 Task: Set a reminder to renew your driver's license on the 15th.
Action: Mouse moved to (55, 248)
Screenshot: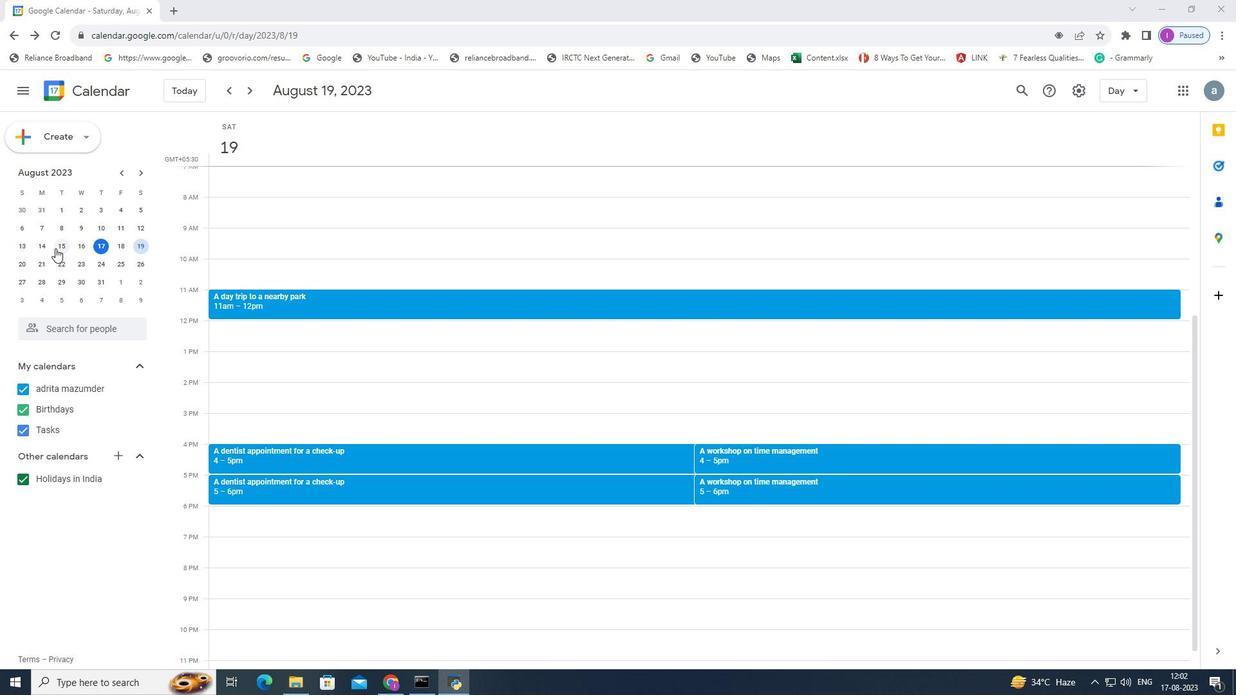 
Action: Mouse pressed left at (55, 248)
Screenshot: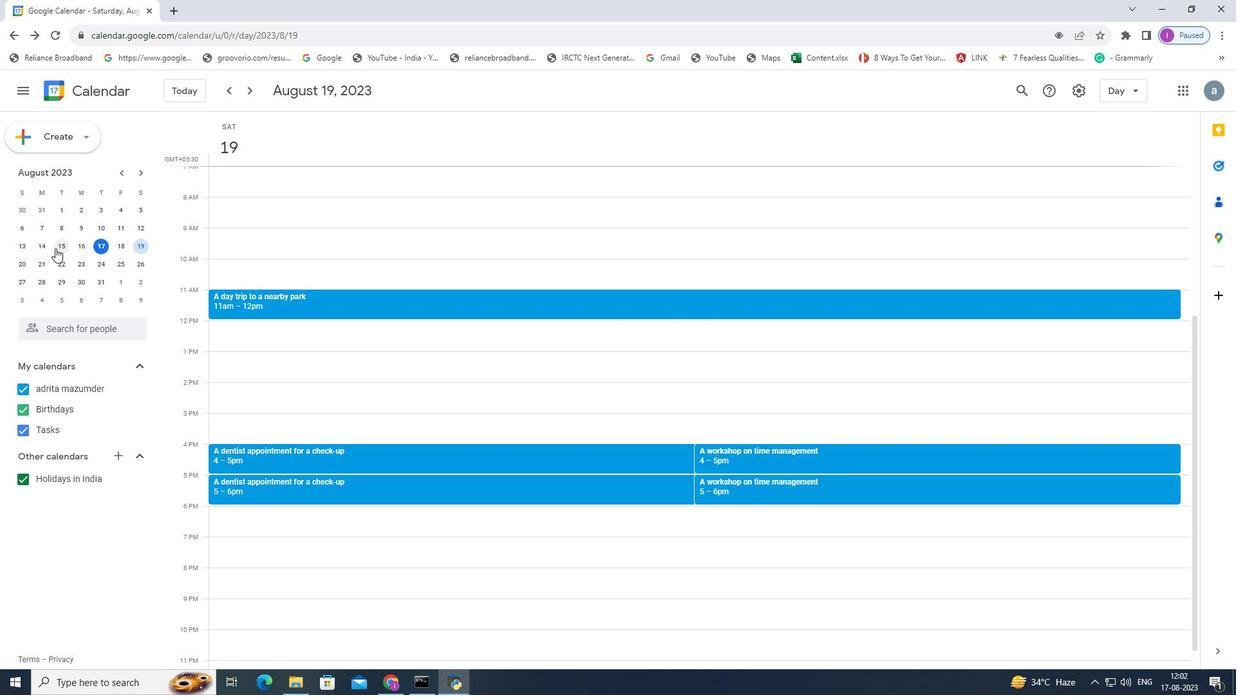 
Action: Mouse moved to (225, 307)
Screenshot: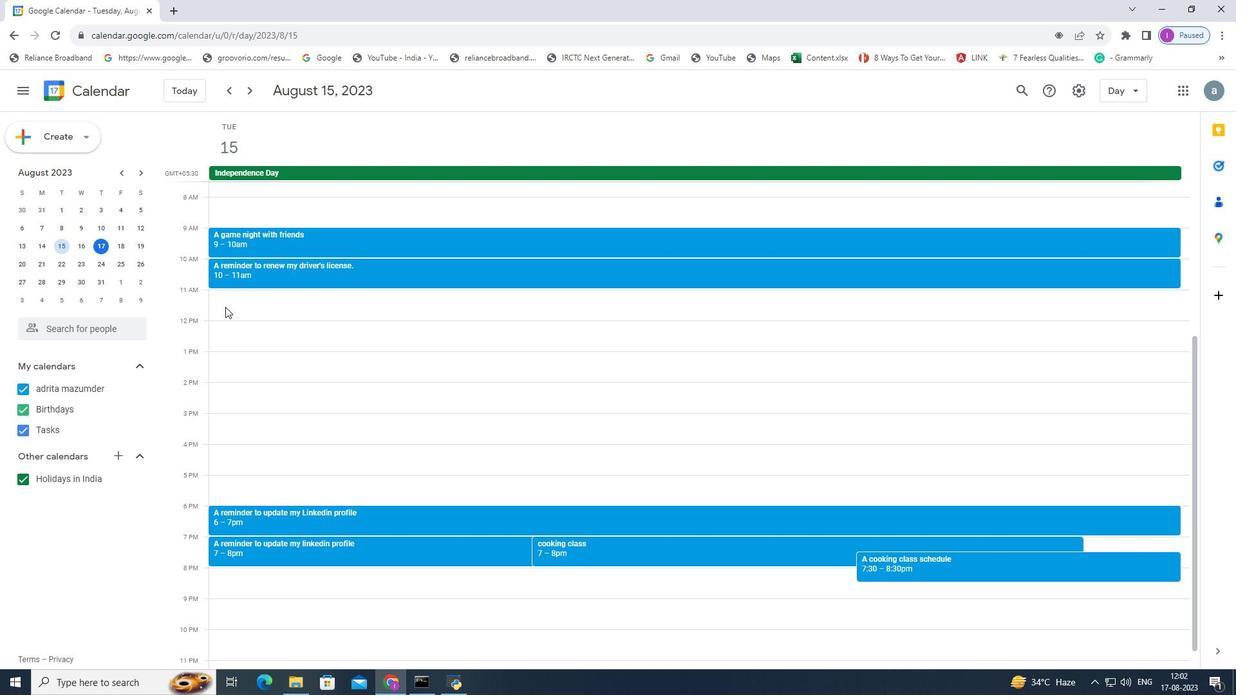 
Action: Mouse pressed left at (225, 307)
Screenshot: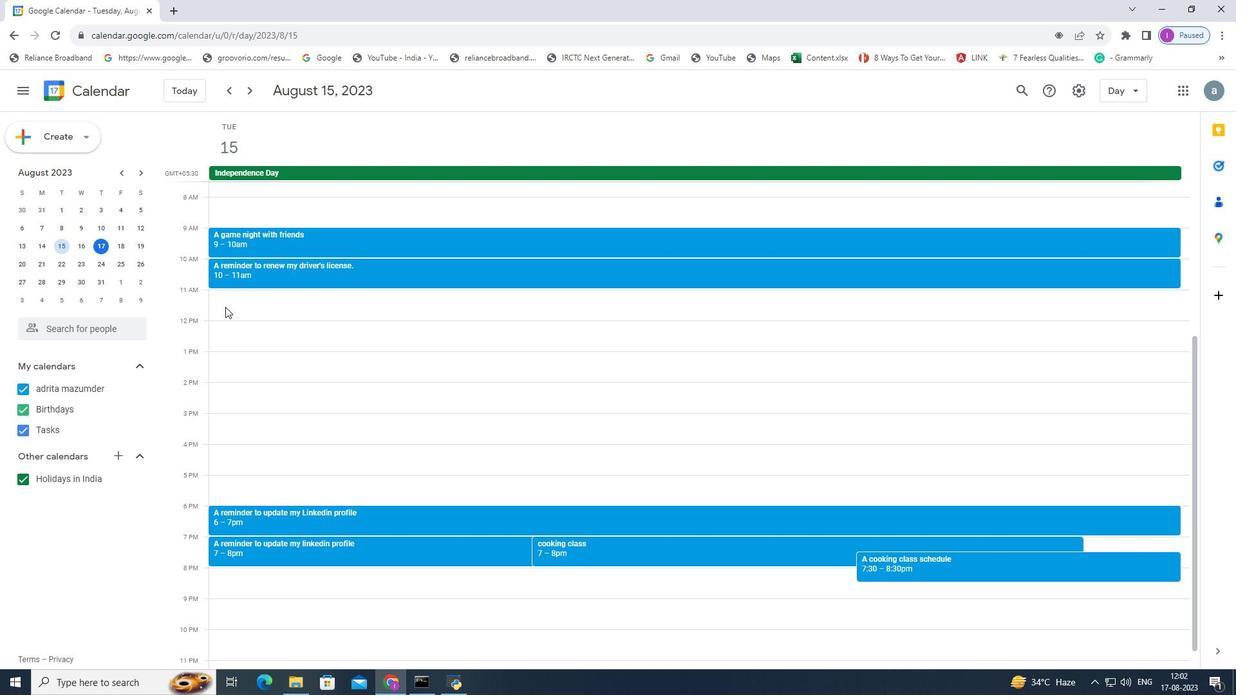 
Action: Mouse moved to (595, 253)
Screenshot: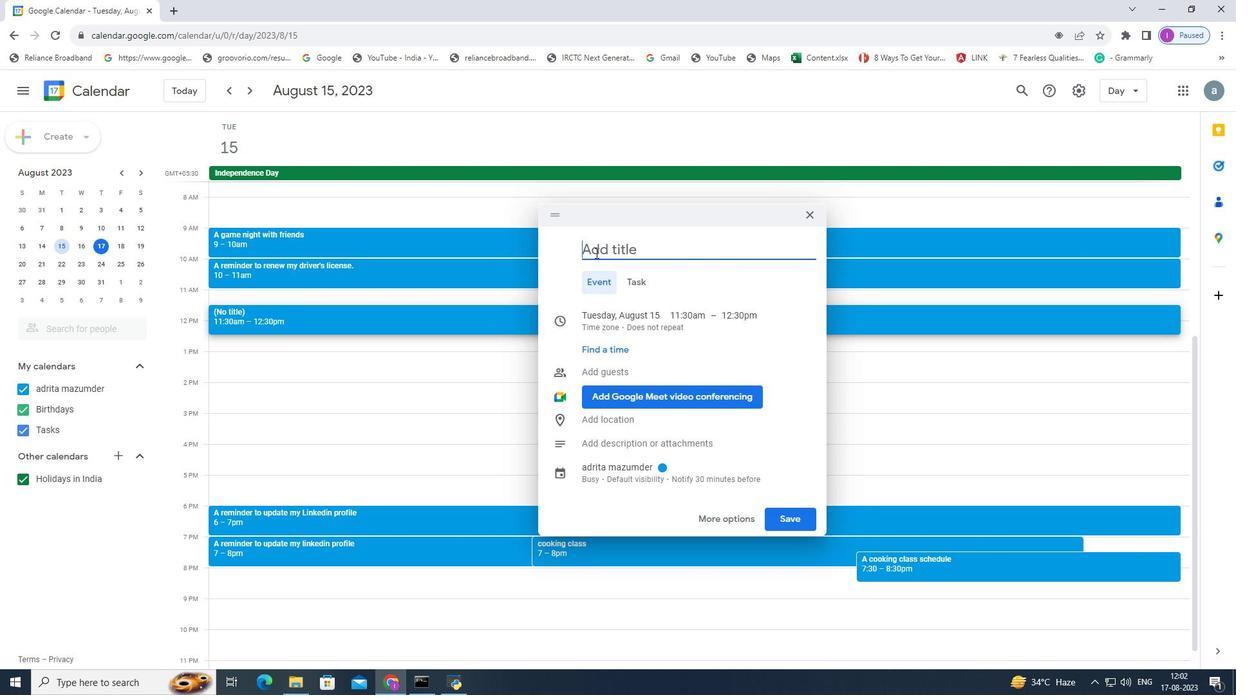 
Action: Key pressed <Key.shift>A<Key.space>reminder<Key.space>to<Key.space>renew<Key.space>your<Key.space><Key.backspace><Key.backspace><Key.backspace><Key.backspace><Key.backspace>my<Key.space>driver's<Key.space>license
Screenshot: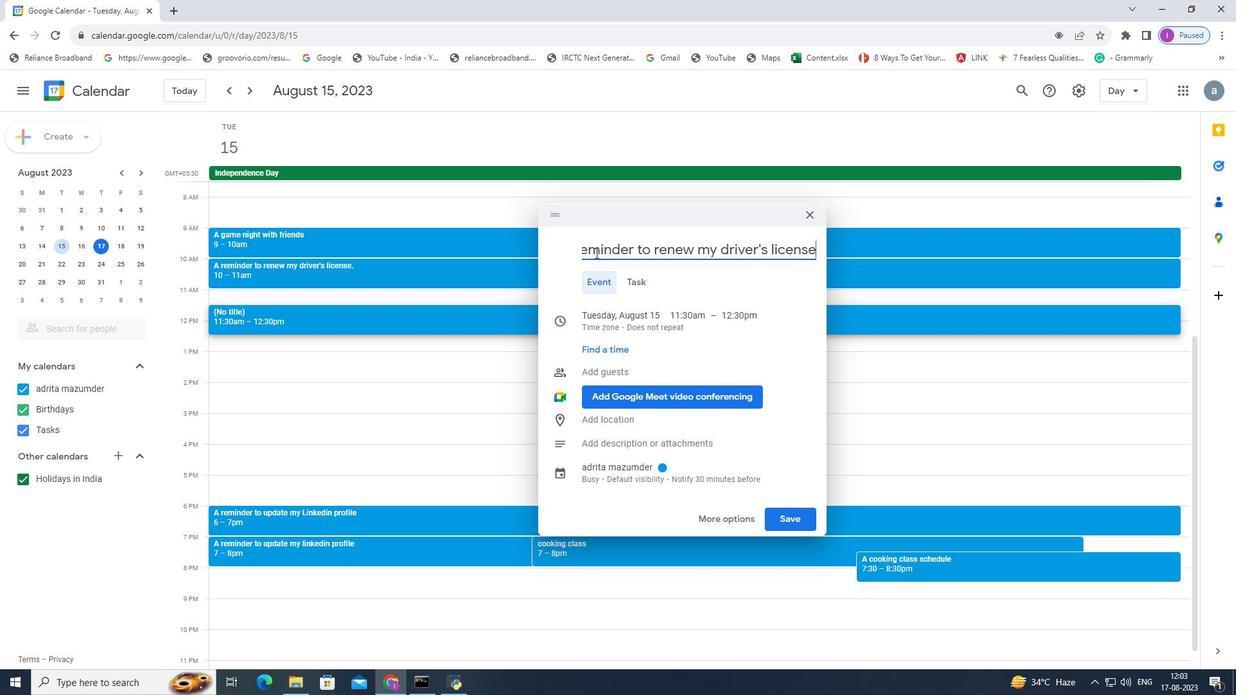 
Action: Mouse moved to (782, 518)
Screenshot: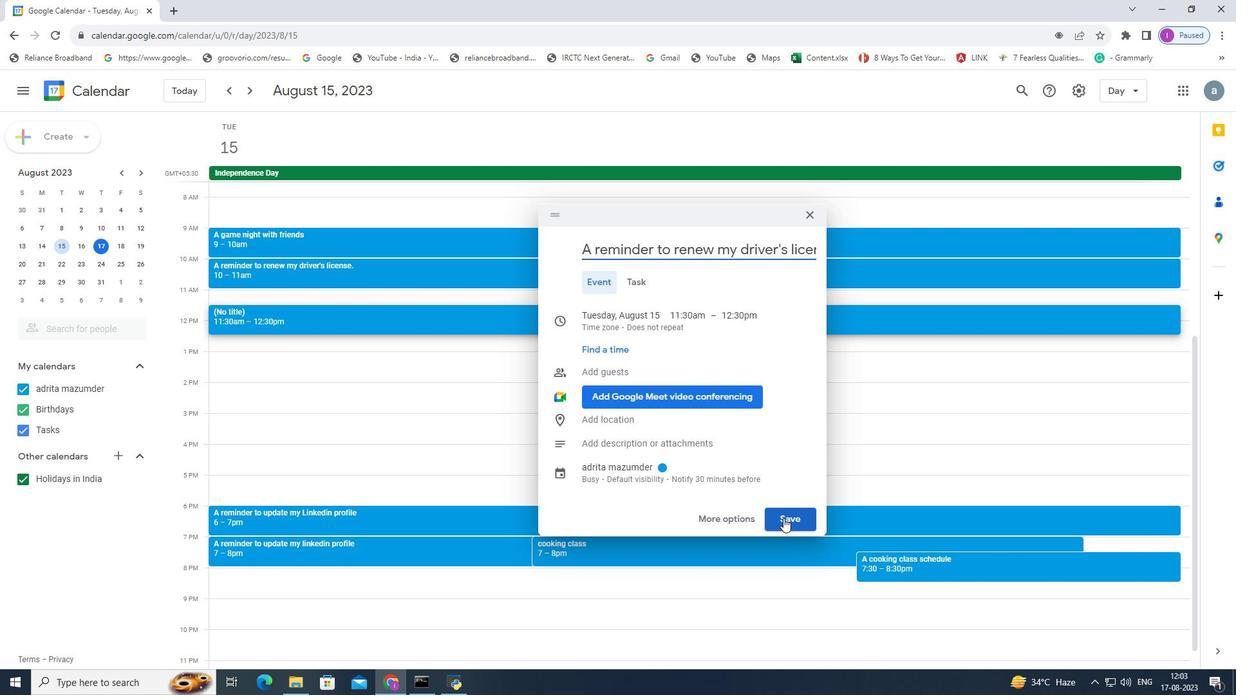 
Action: Mouse pressed left at (782, 518)
Screenshot: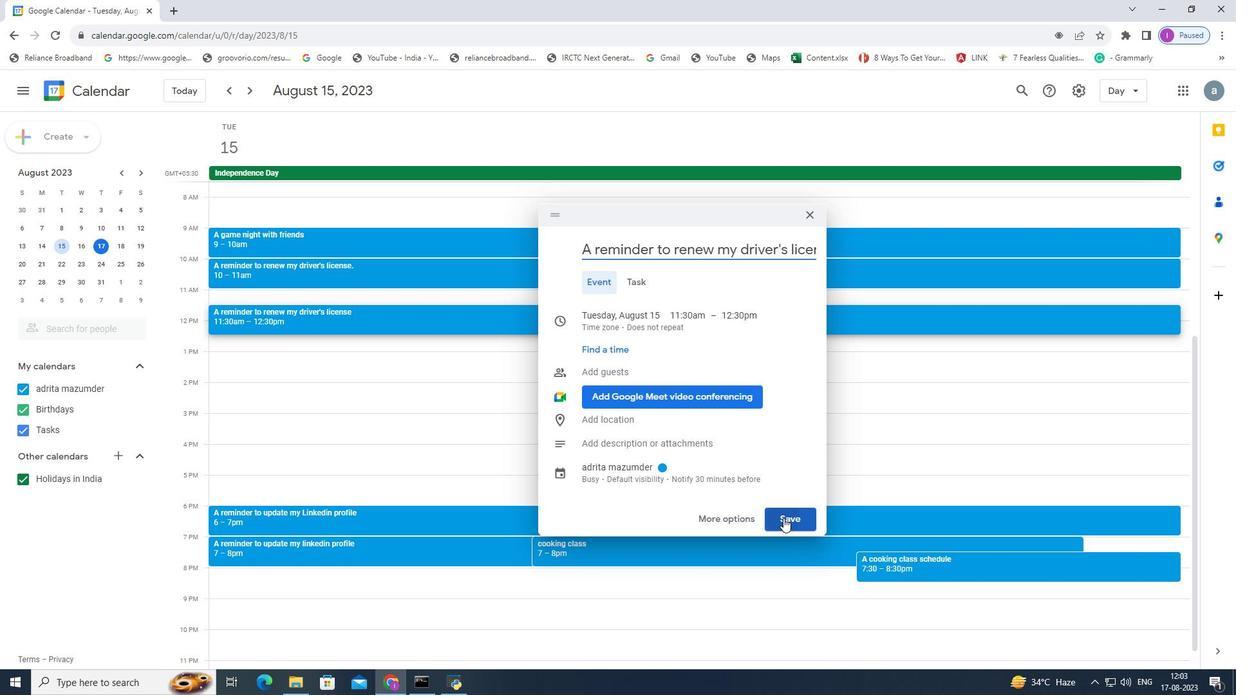 
Action: Mouse moved to (787, 507)
Screenshot: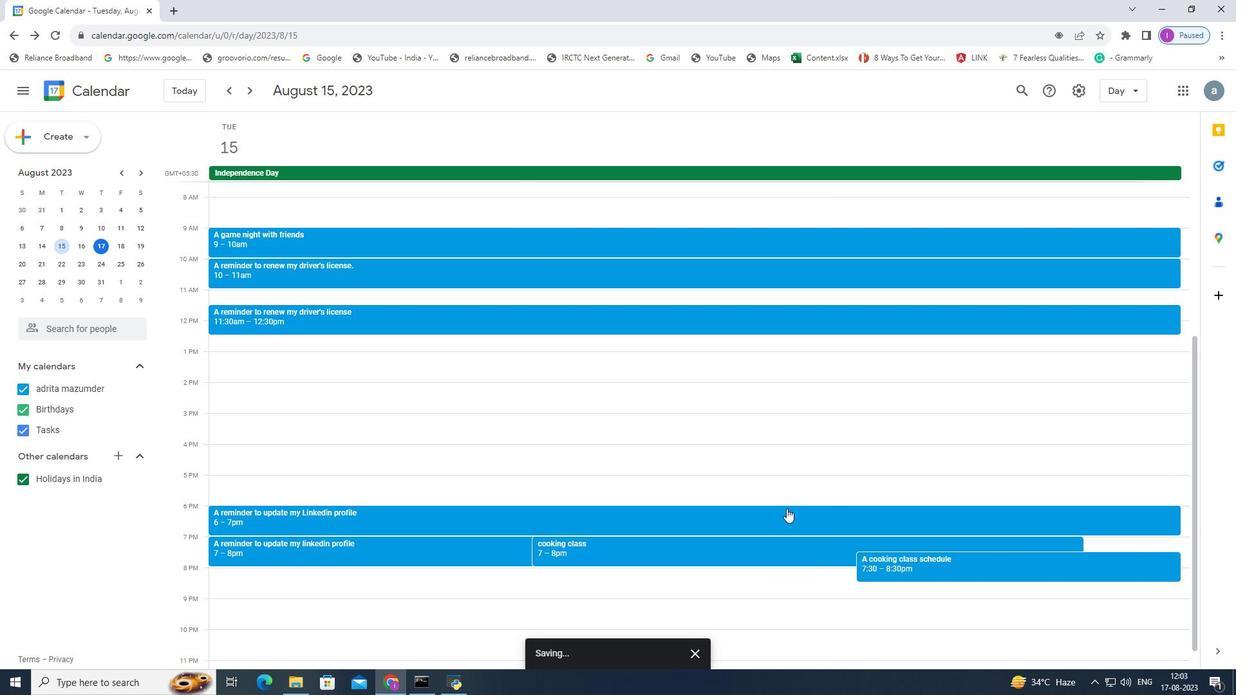 
